 Task: Change Filter to Vintage on "Image C.jpg" and play.
Action: Mouse moved to (766, 403)
Screenshot: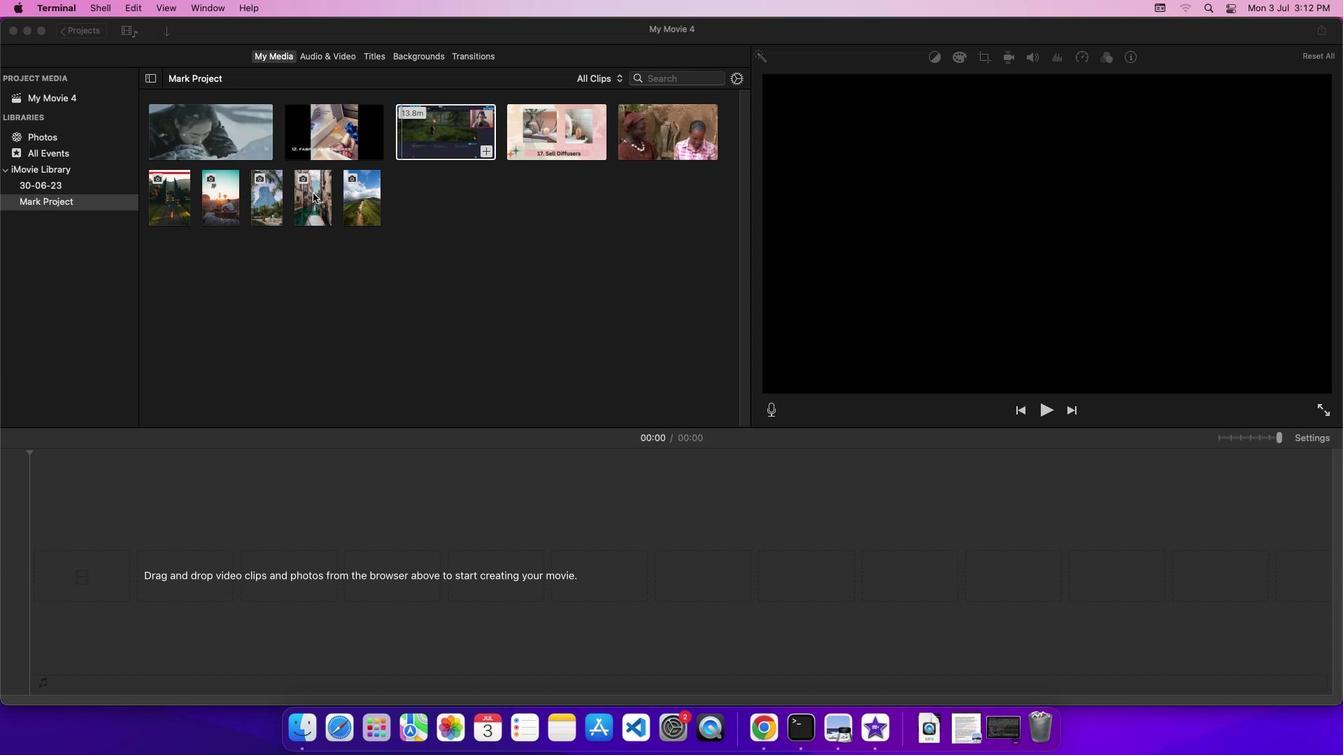 
Action: Mouse pressed left at (766, 403)
Screenshot: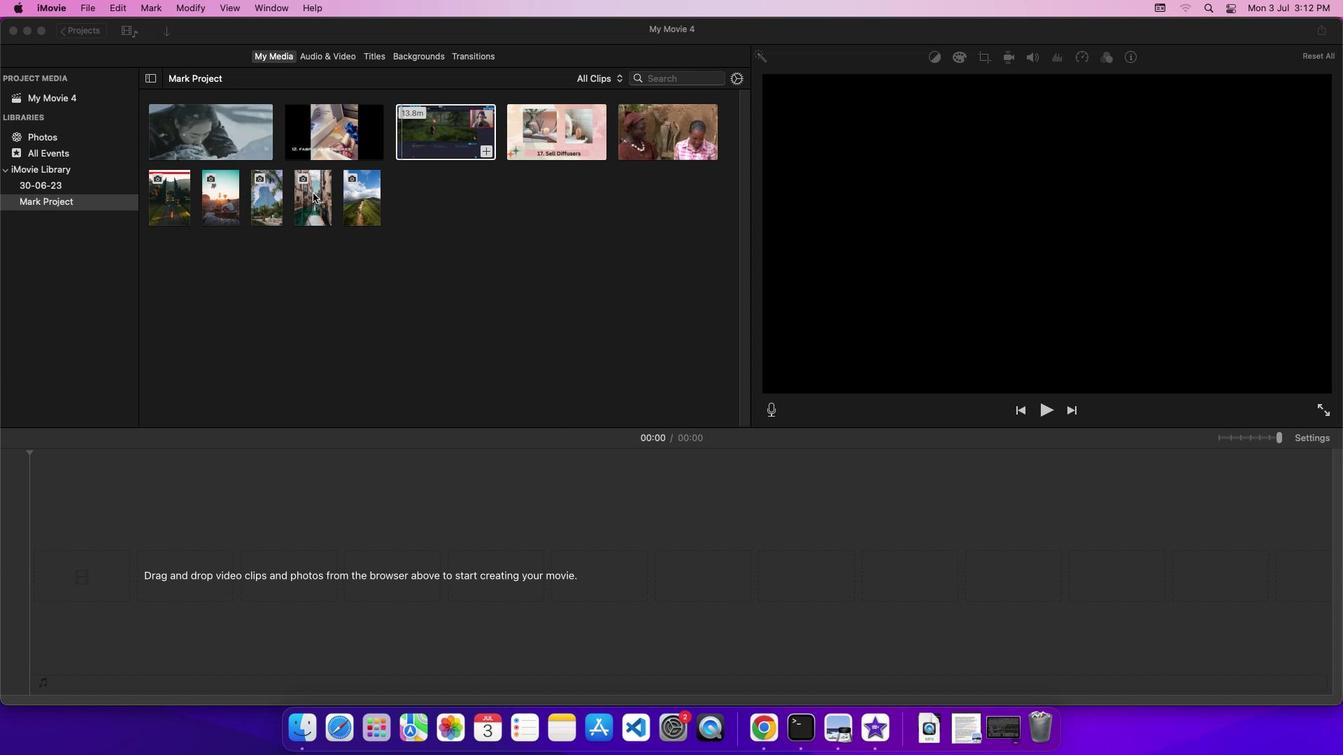 
Action: Mouse moved to (766, 403)
Screenshot: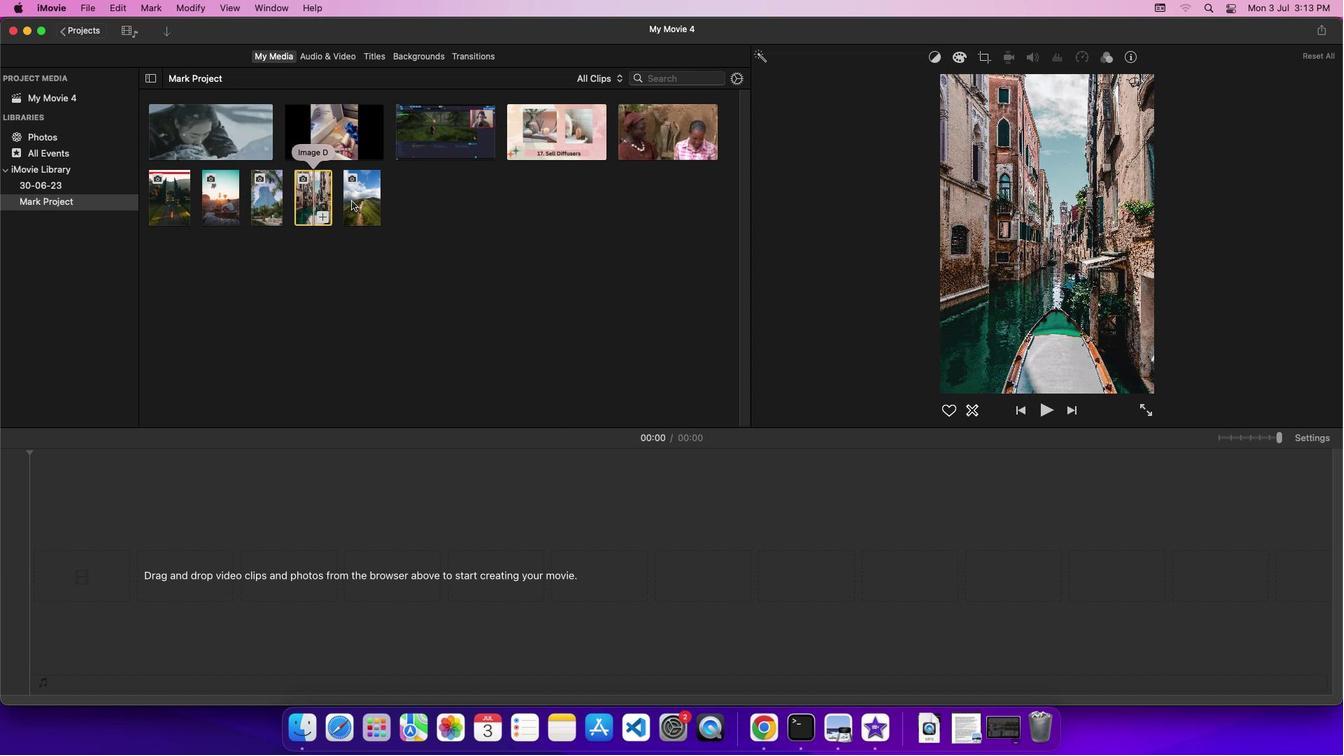 
Action: Mouse pressed left at (766, 403)
Screenshot: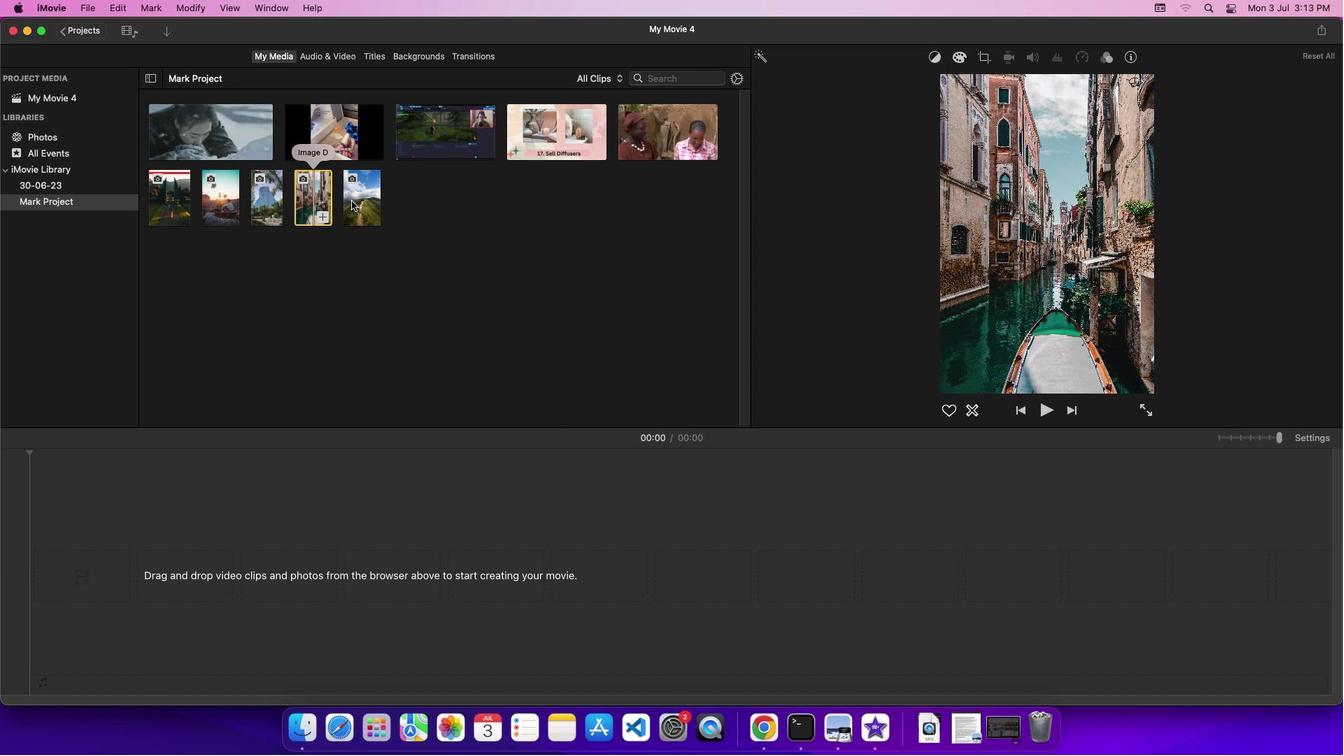
Action: Mouse pressed left at (766, 403)
Screenshot: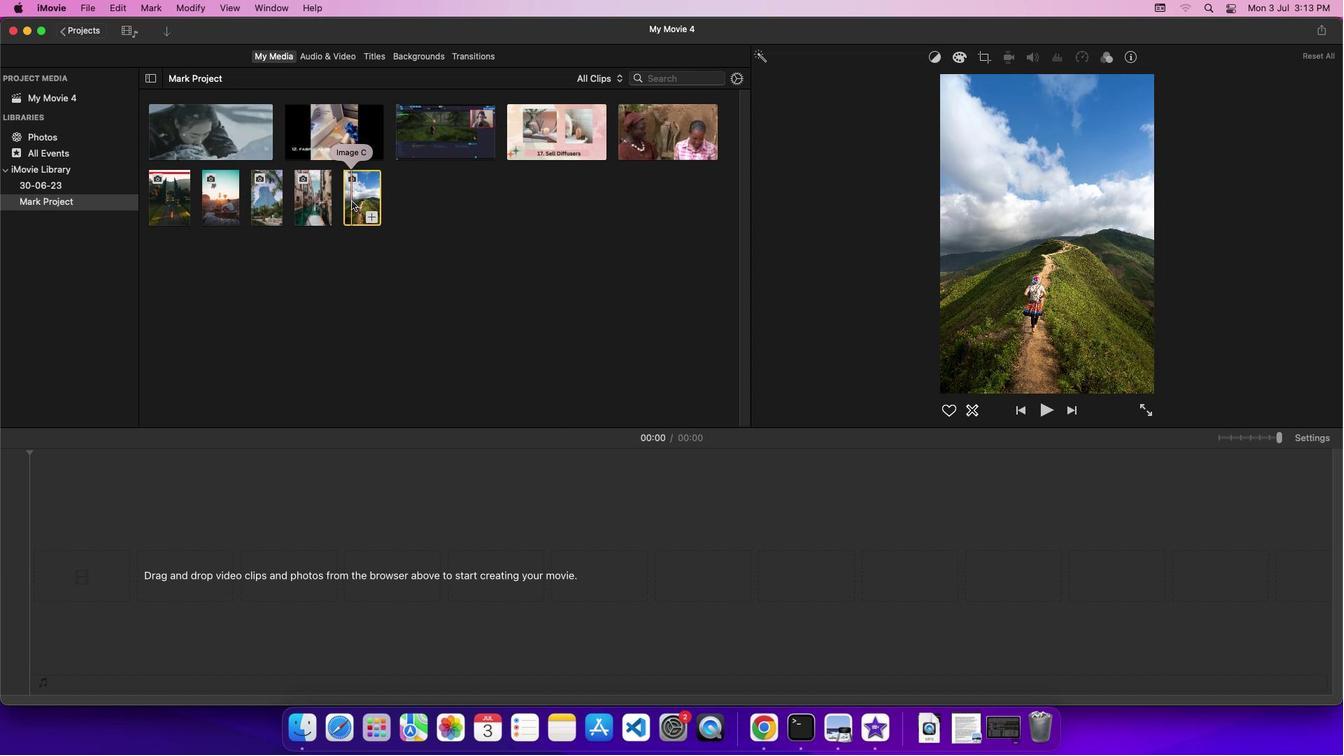 
Action: Mouse moved to (766, 403)
Screenshot: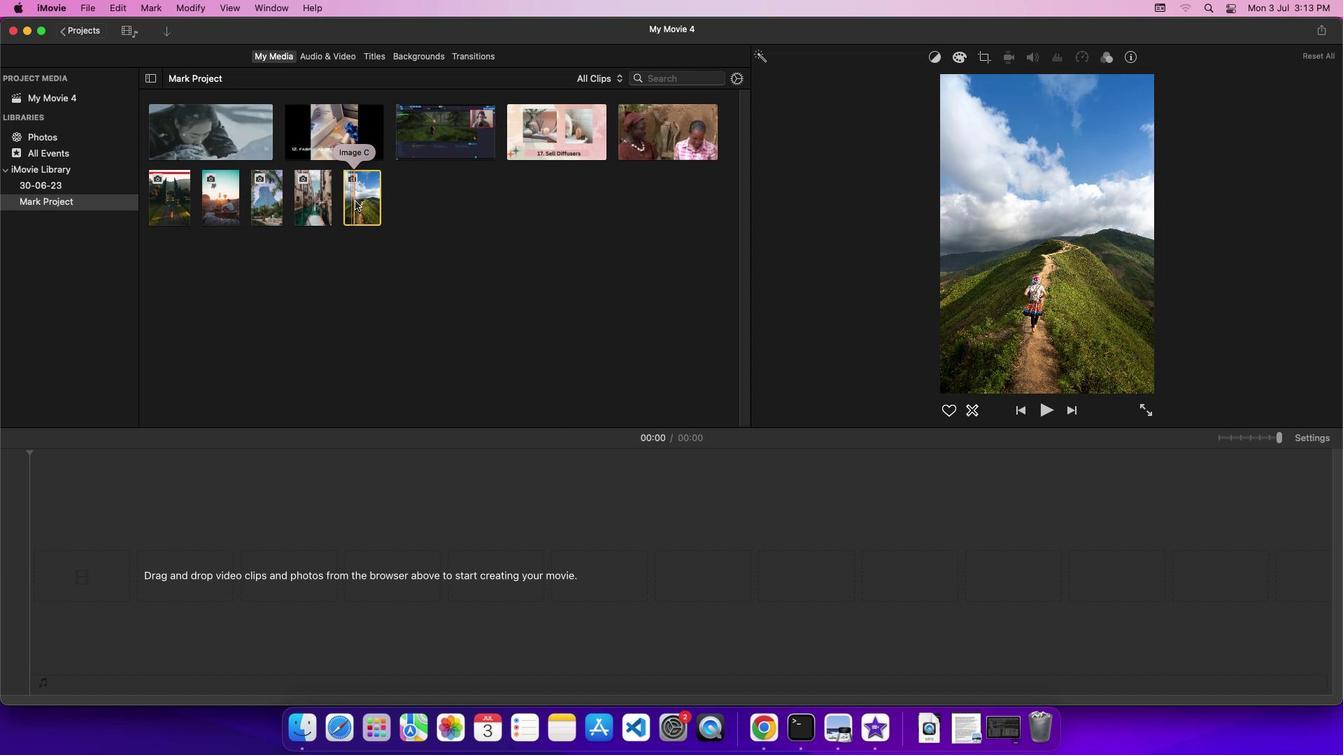 
Action: Mouse pressed left at (766, 403)
Screenshot: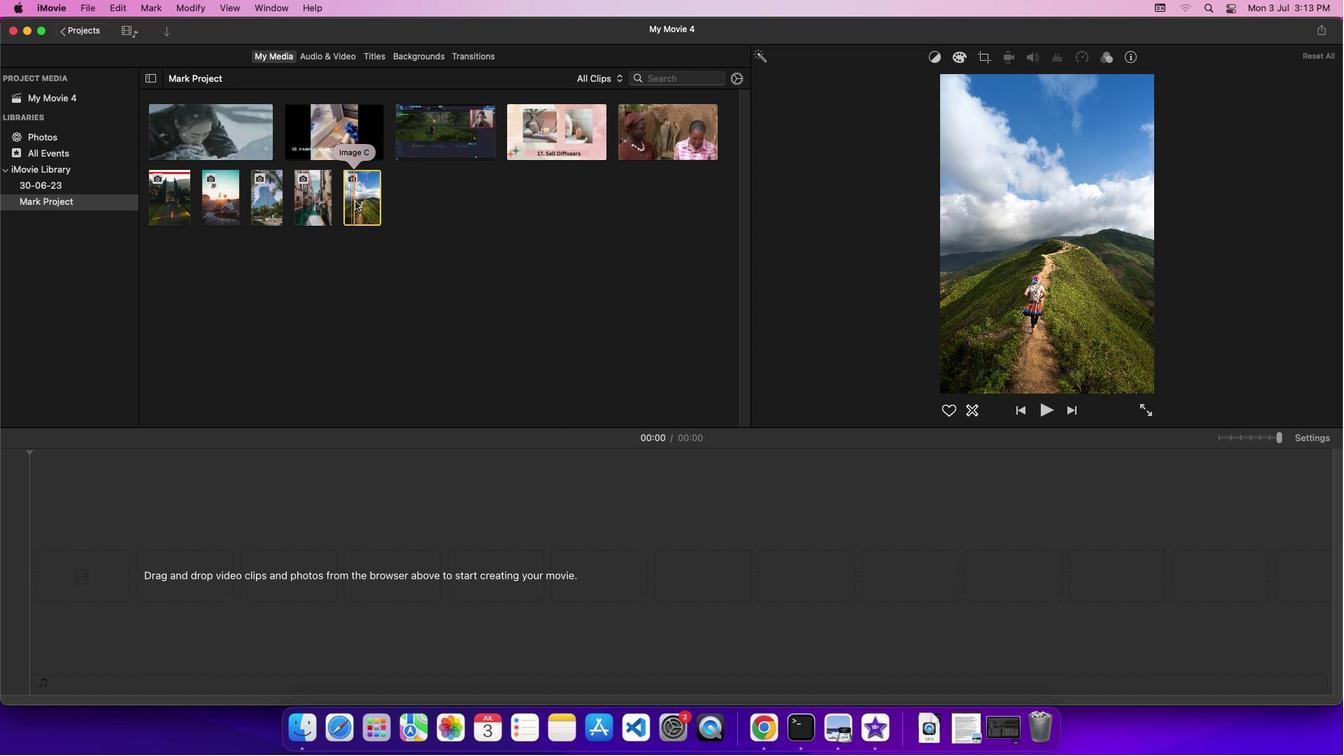 
Action: Mouse moved to (766, 403)
Screenshot: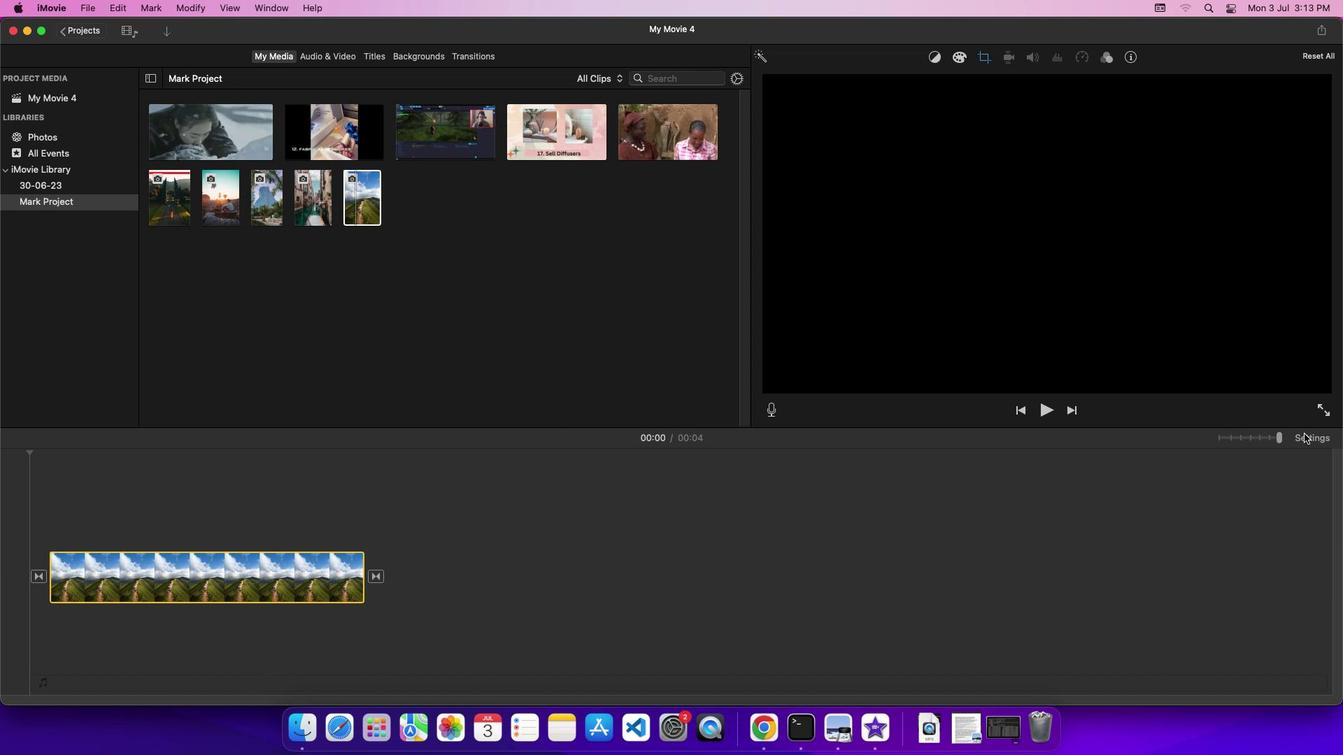 
Action: Mouse pressed left at (766, 403)
Screenshot: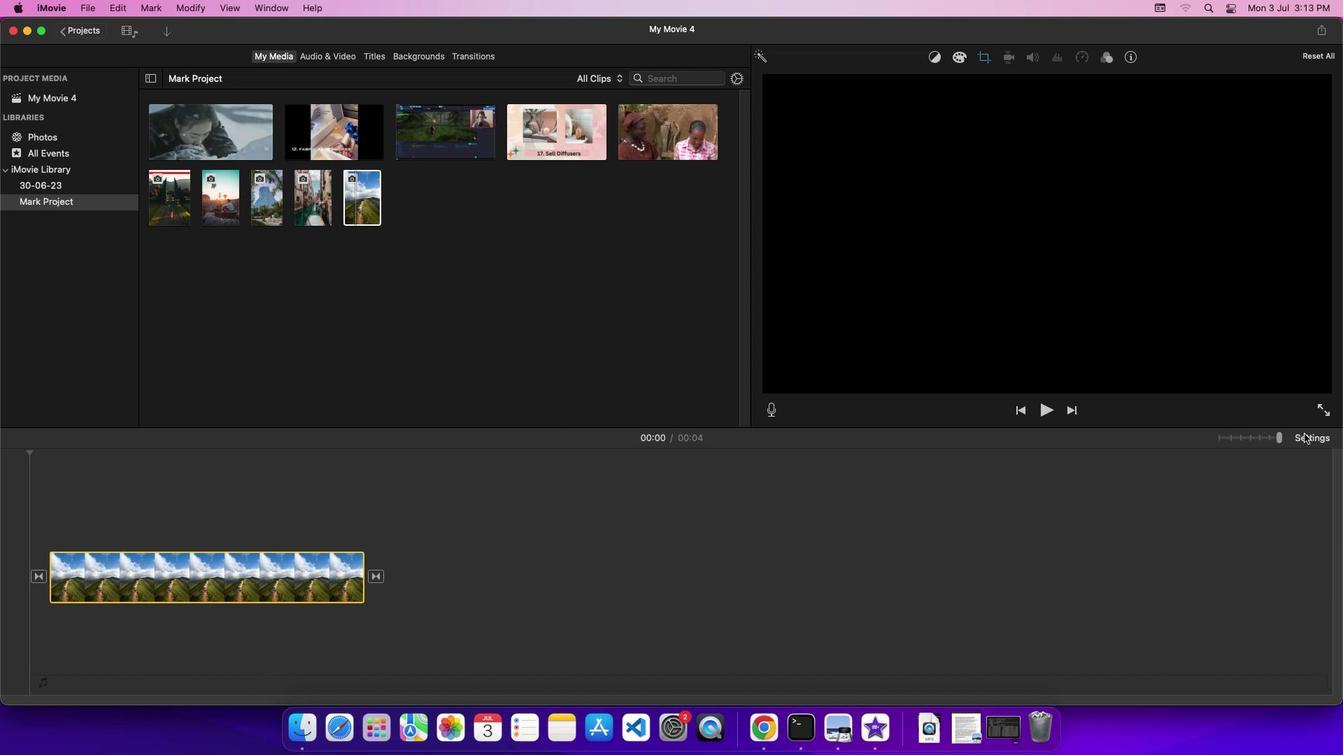 
Action: Mouse moved to (766, 403)
Screenshot: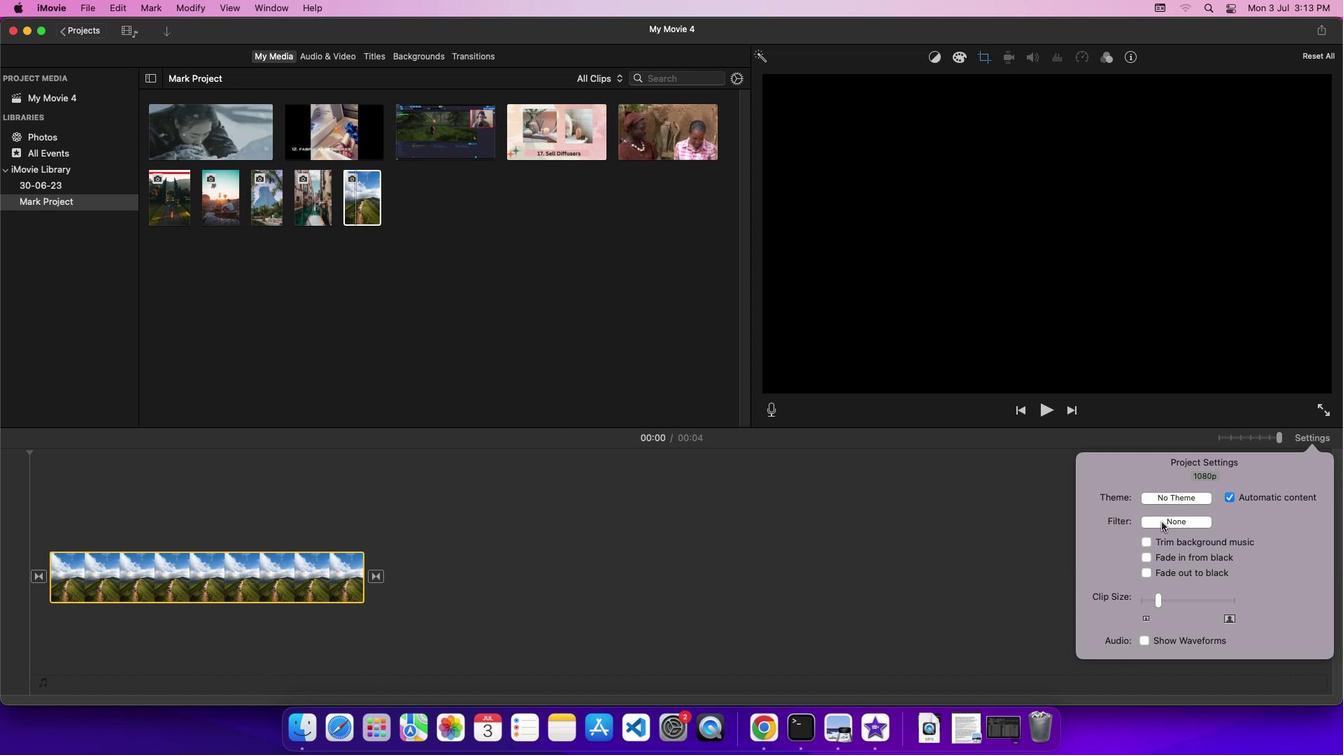 
Action: Mouse pressed left at (766, 403)
Screenshot: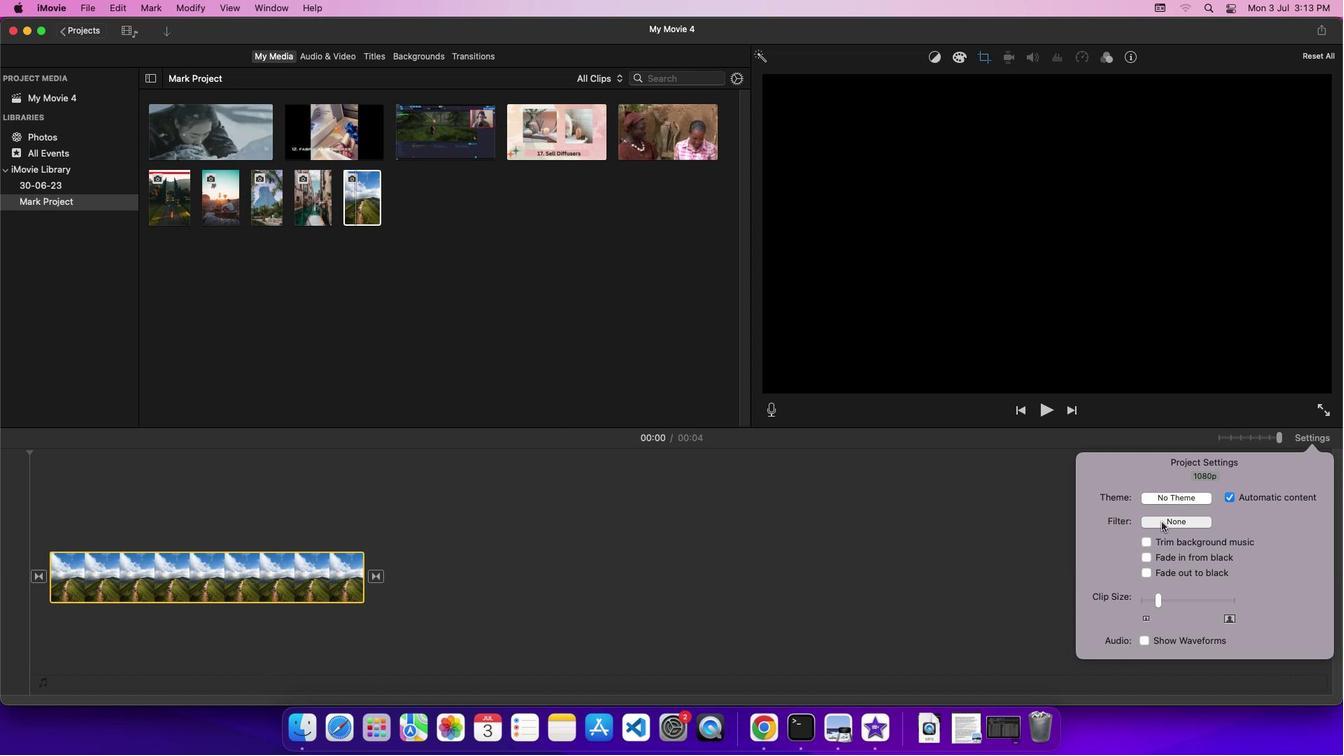 
Action: Mouse moved to (766, 403)
Screenshot: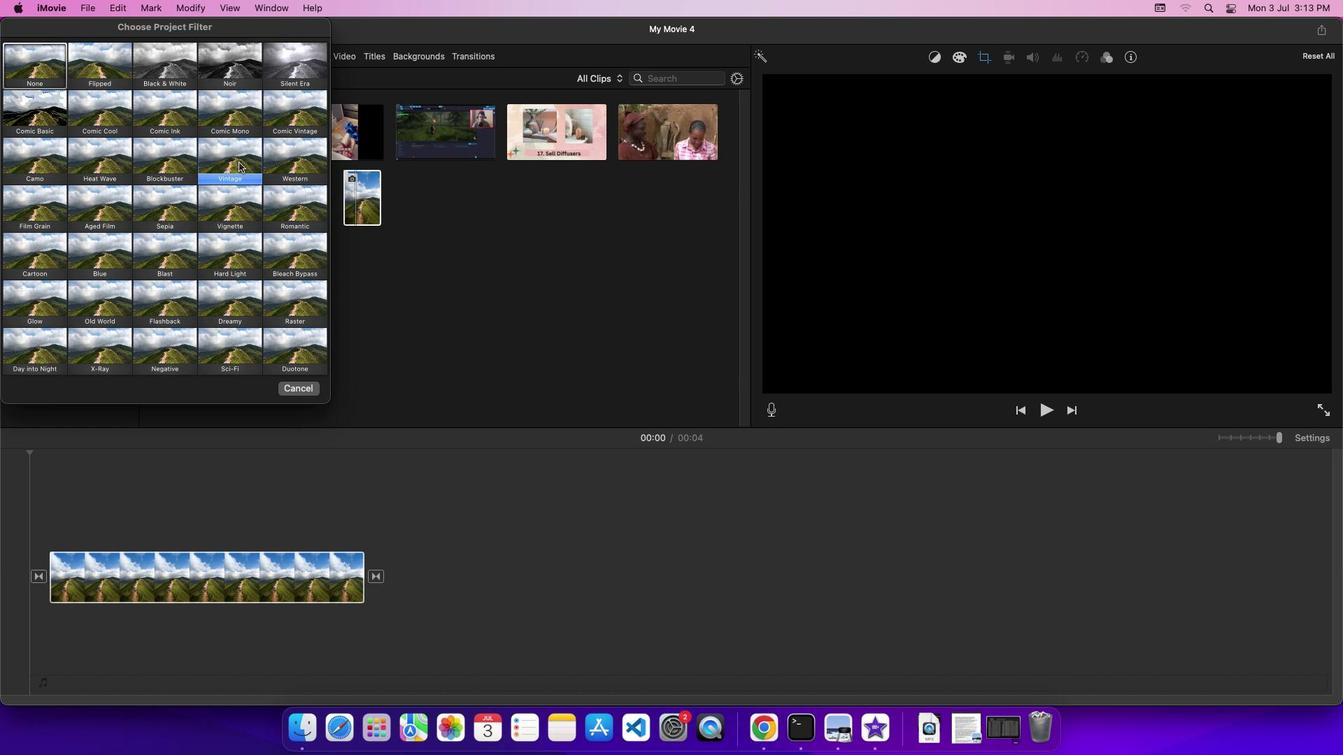 
Action: Mouse pressed left at (766, 403)
Screenshot: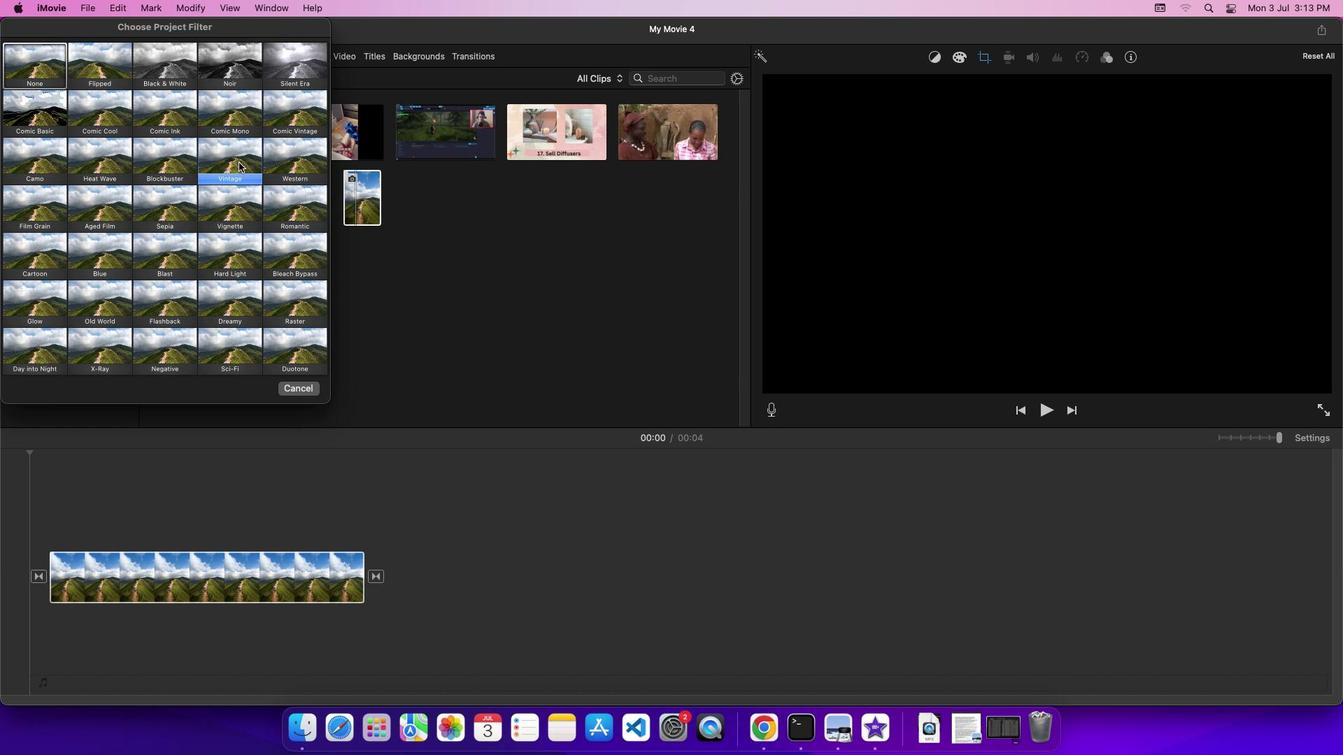 
Action: Mouse moved to (766, 403)
Screenshot: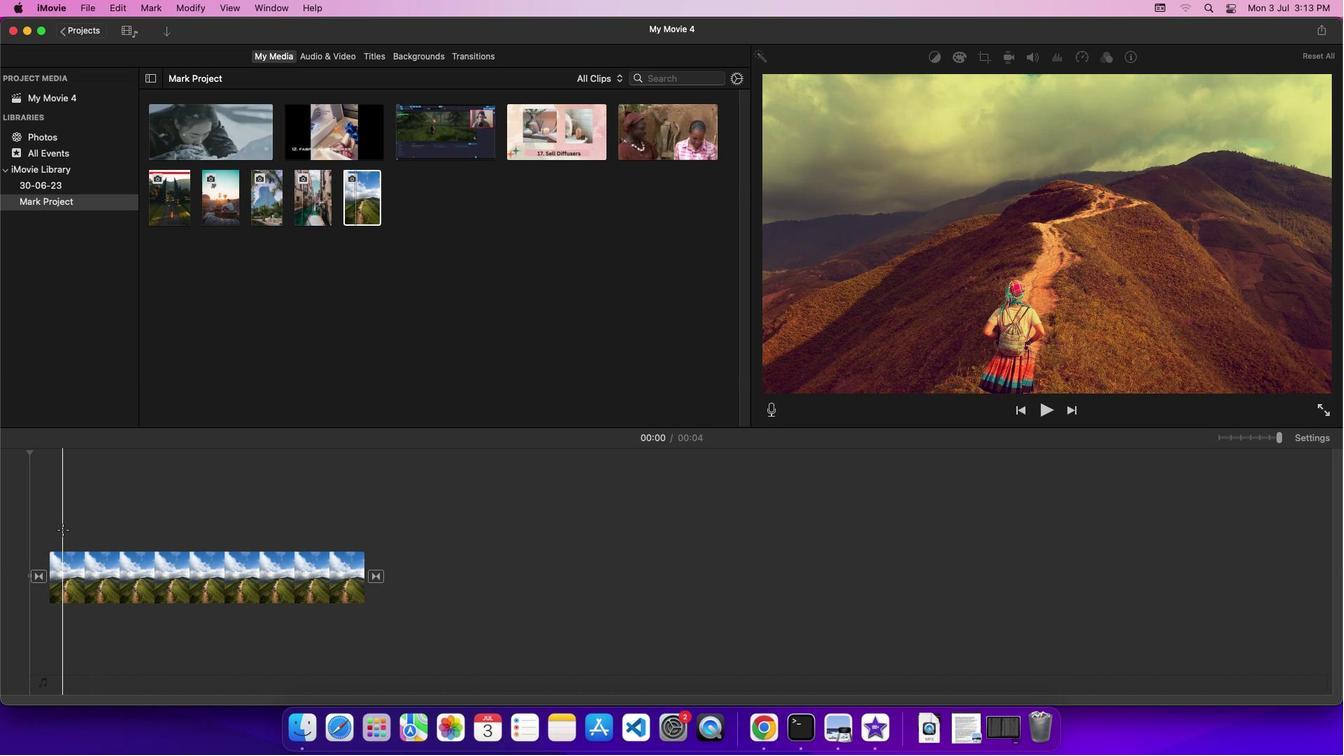 
Action: Mouse pressed left at (766, 403)
Screenshot: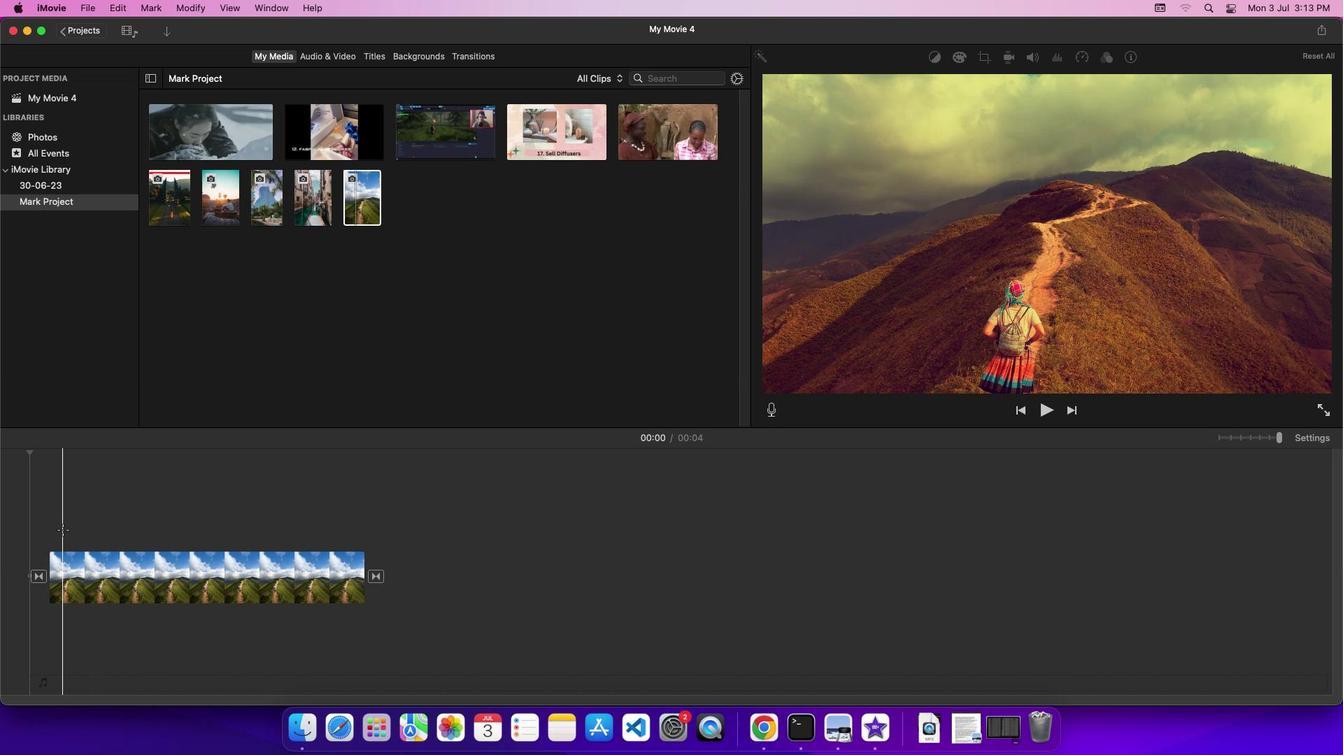 
Action: Mouse moved to (766, 403)
Screenshot: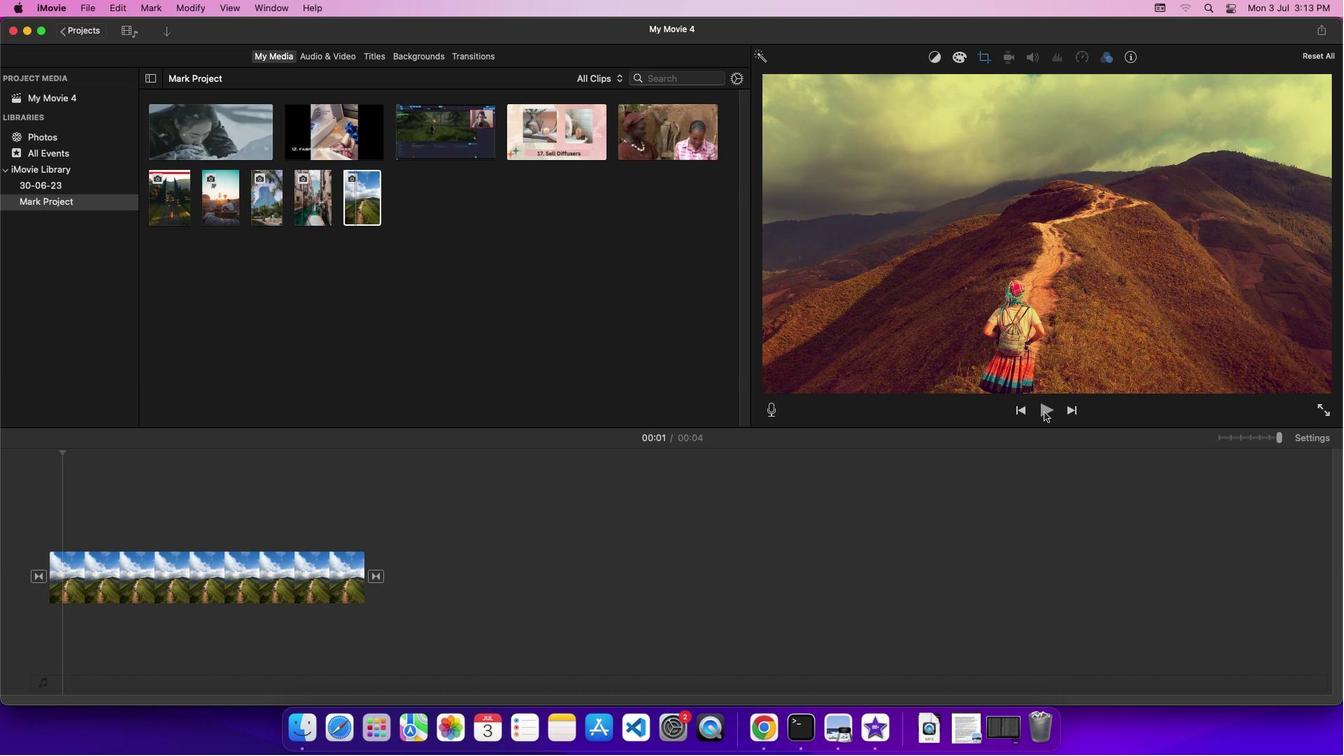 
Action: Mouse pressed left at (766, 403)
Screenshot: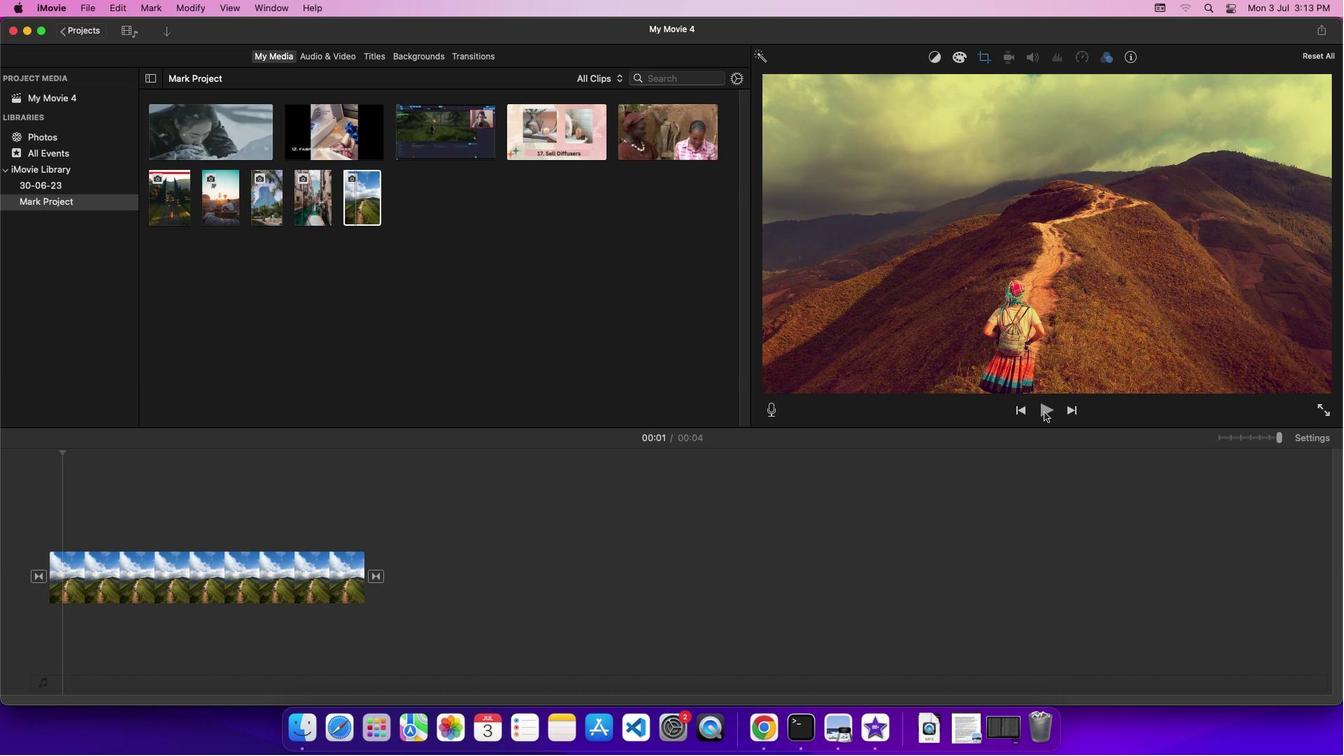 
